 Task: In reports and insights allow reports and insights notifications turn off.
Action: Mouse moved to (733, 59)
Screenshot: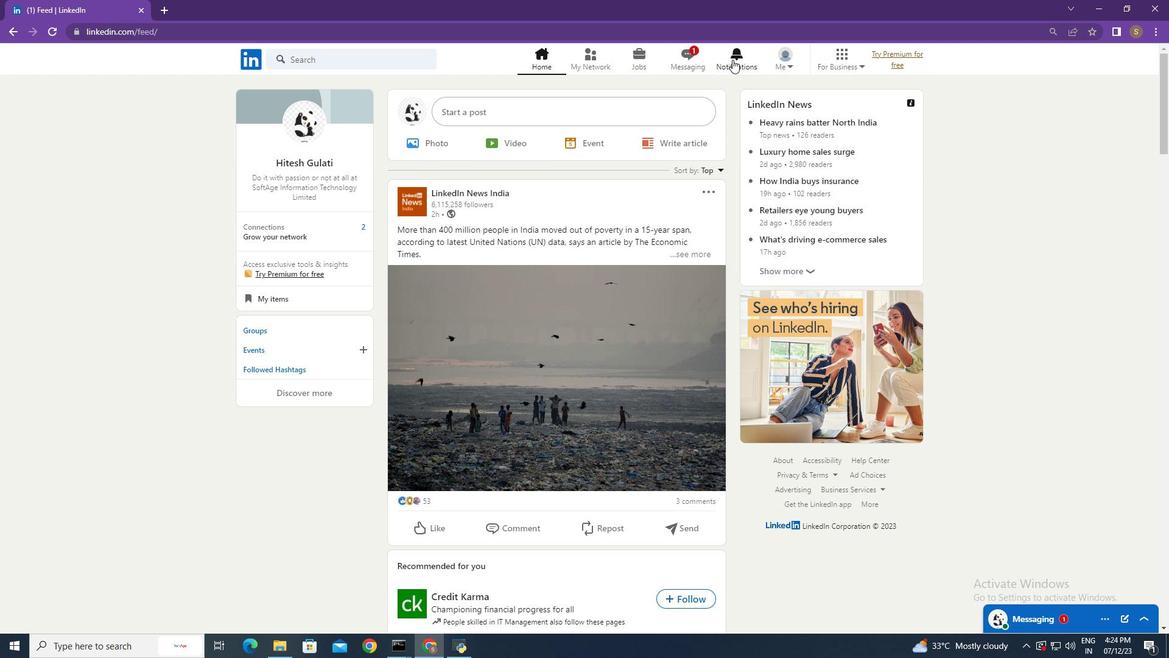 
Action: Mouse pressed left at (733, 59)
Screenshot: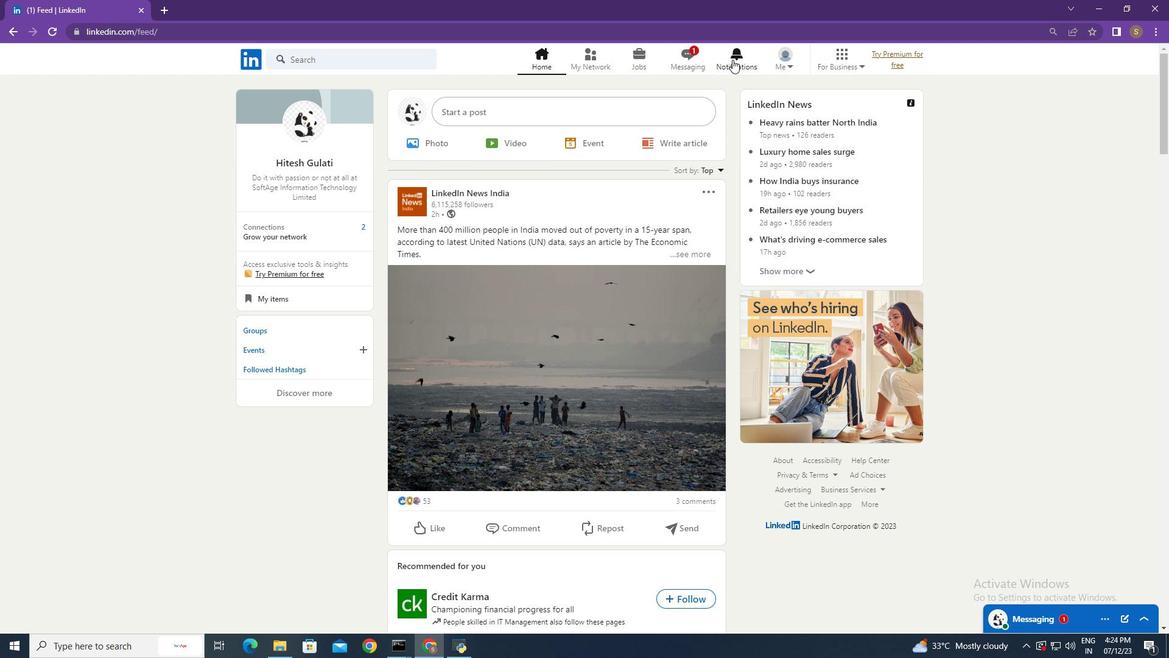 
Action: Mouse moved to (273, 140)
Screenshot: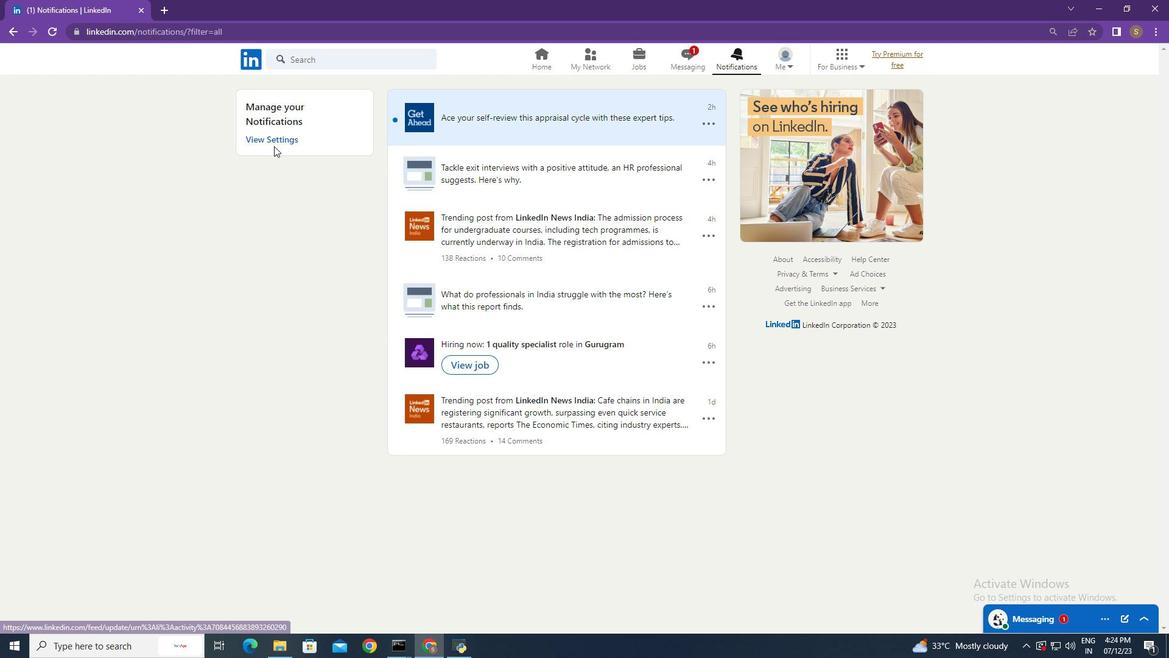 
Action: Mouse pressed left at (273, 140)
Screenshot: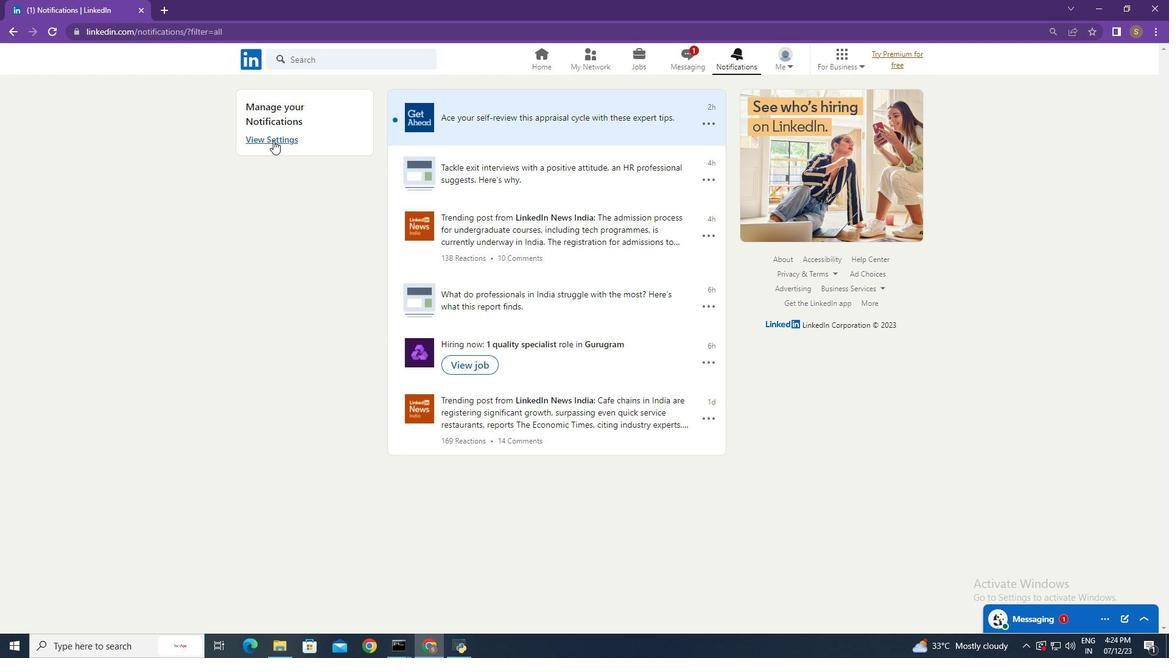 
Action: Mouse moved to (636, 440)
Screenshot: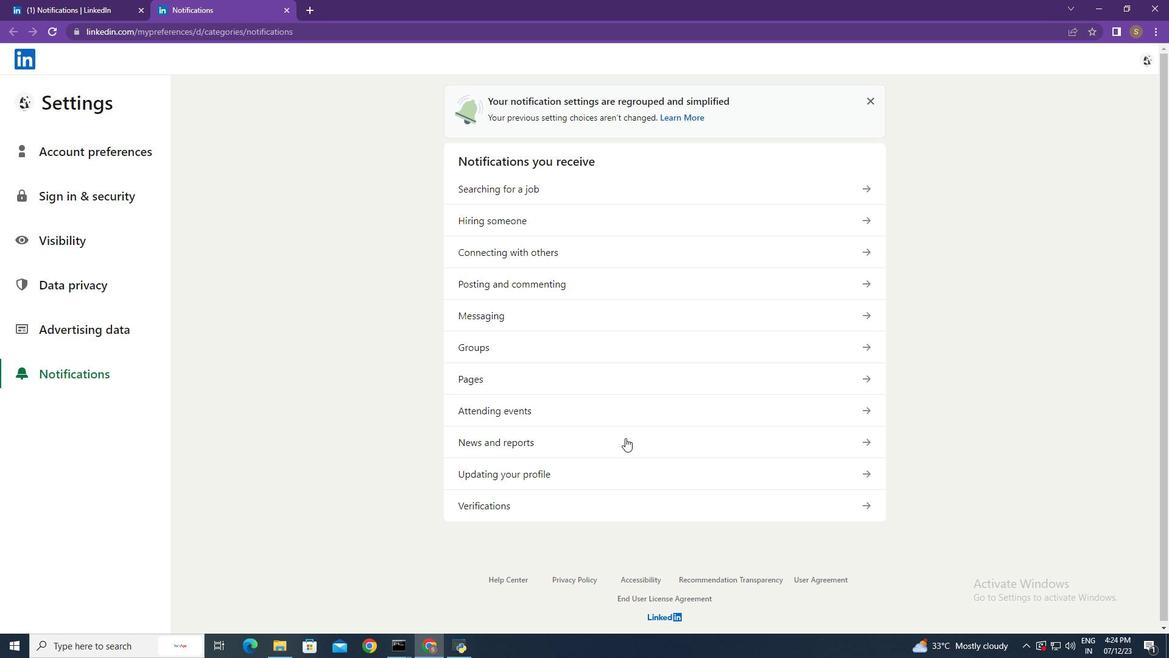 
Action: Mouse pressed left at (636, 440)
Screenshot: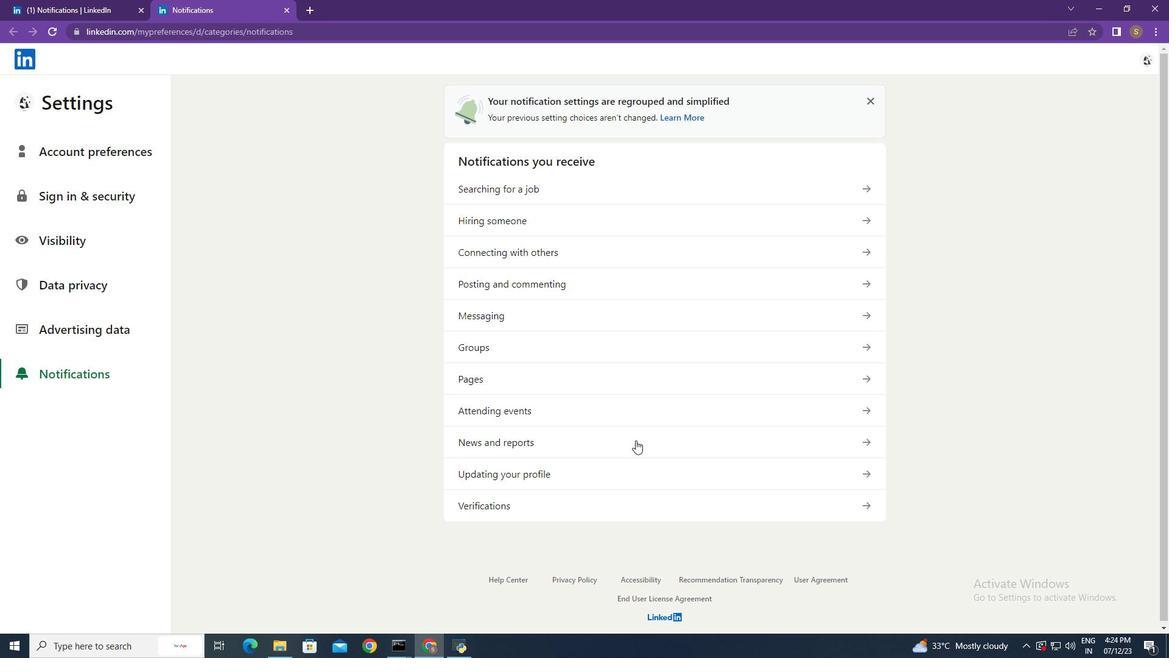 
Action: Mouse moved to (768, 141)
Screenshot: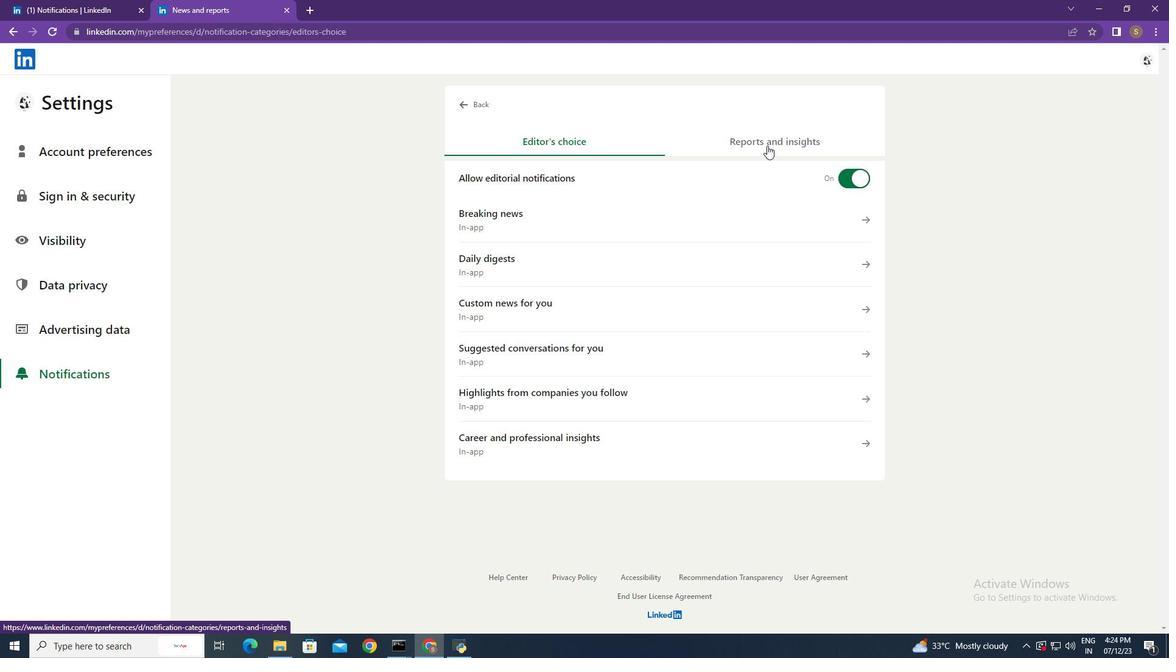 
Action: Mouse pressed left at (768, 141)
Screenshot: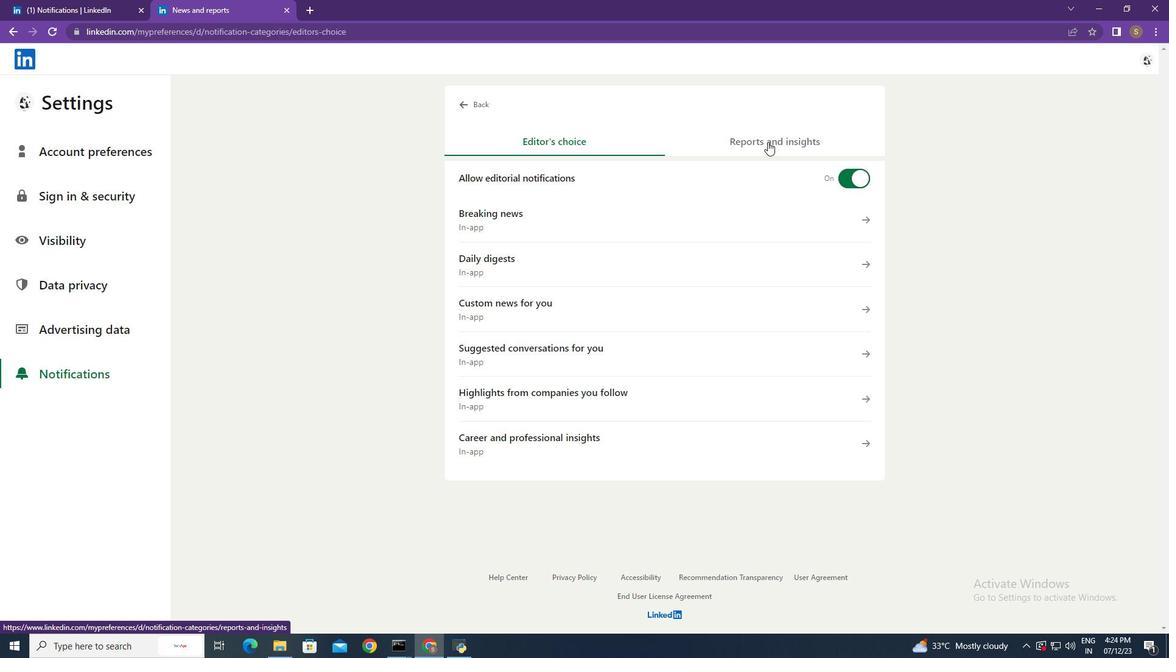 
Action: Mouse moved to (856, 179)
Screenshot: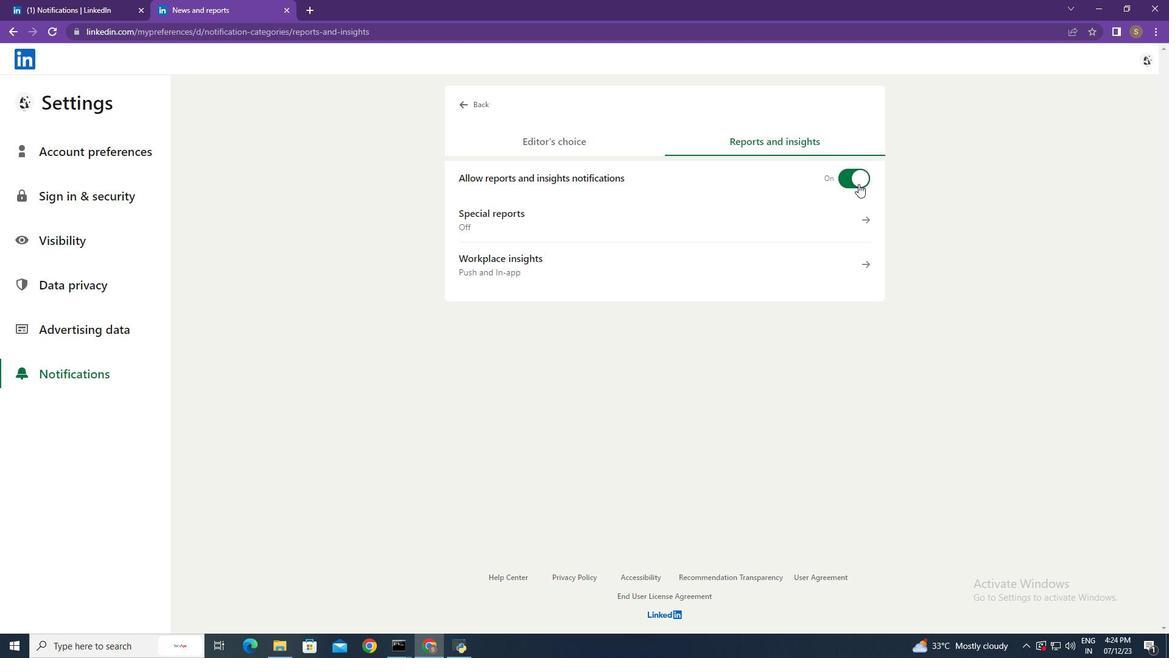 
Action: Mouse pressed left at (856, 179)
Screenshot: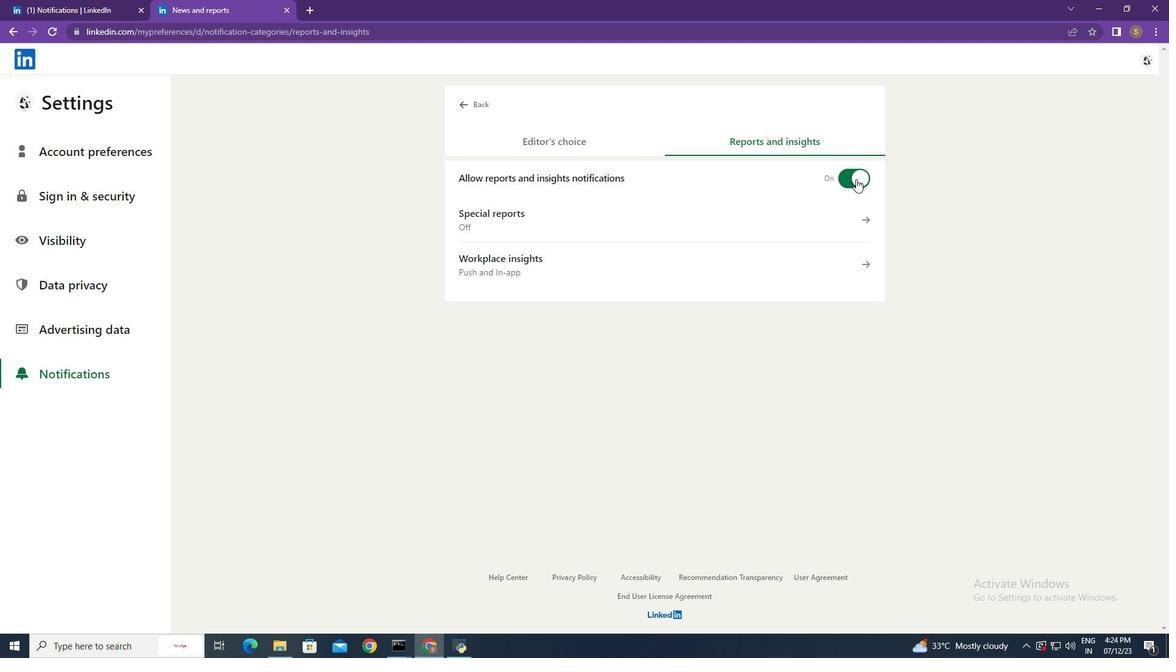 
Action: Mouse moved to (979, 217)
Screenshot: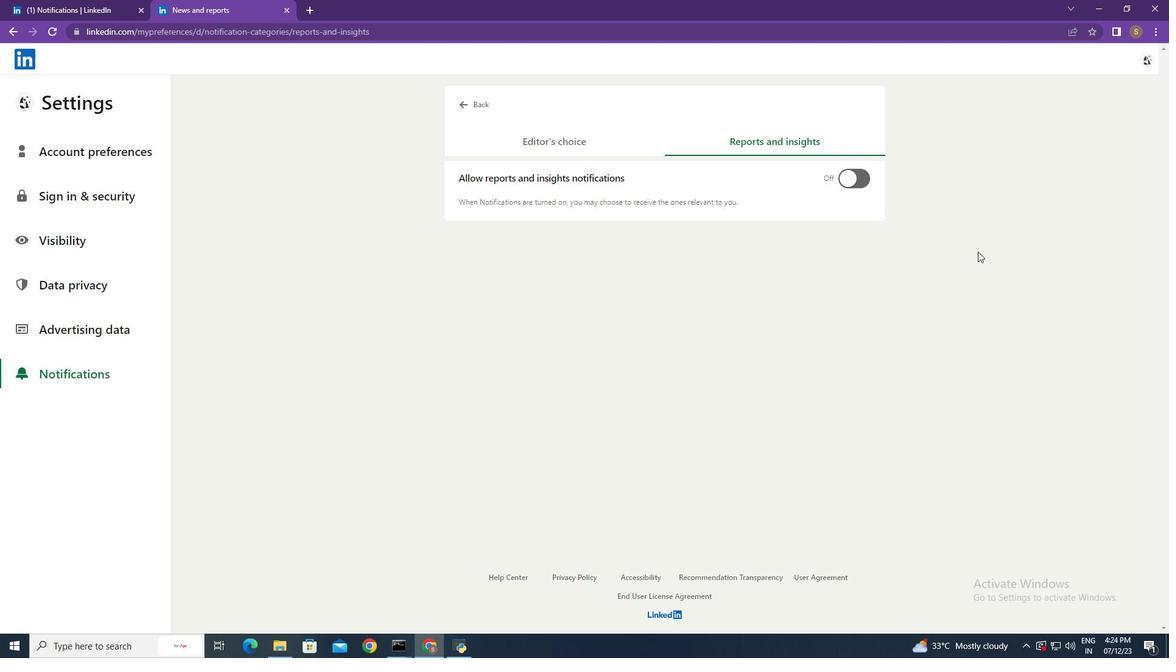 
